 Task: Create a blank project AptitudeWorks with privacy Public and default view as List and in the team Taskers . Create three sections in the project as To-Do, Doing and Done
Action: Mouse moved to (424, 401)
Screenshot: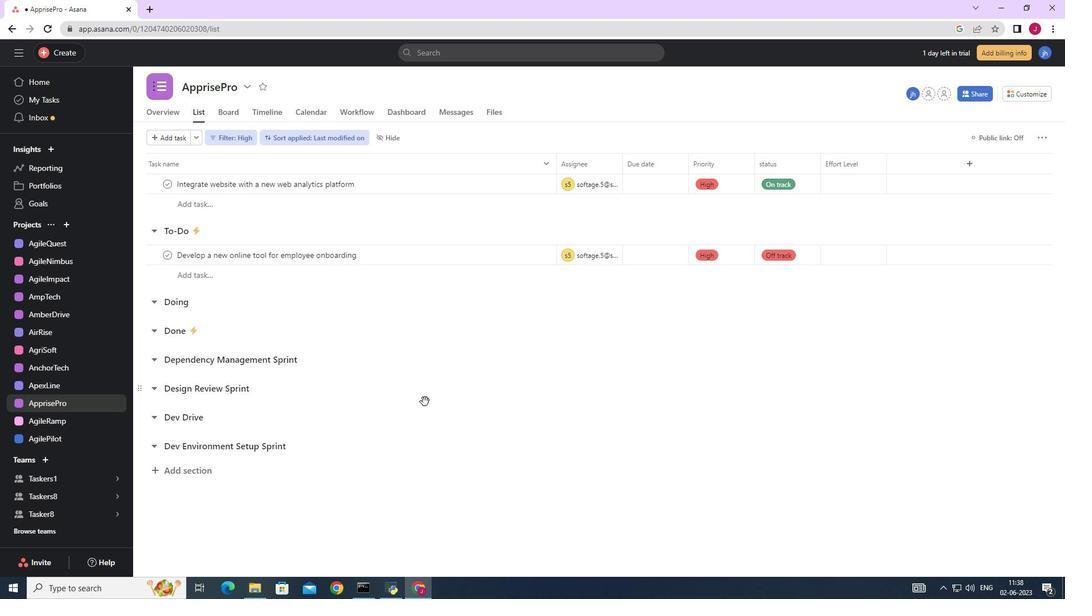
Action: Mouse scrolled (424, 402) with delta (0, 0)
Screenshot: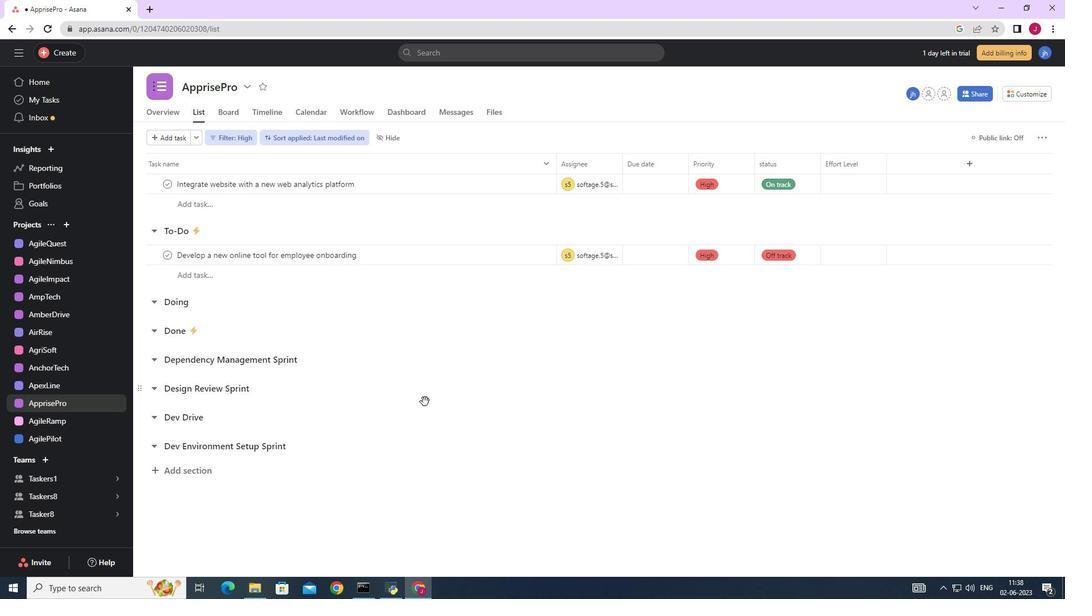 
Action: Mouse scrolled (424, 402) with delta (0, 0)
Screenshot: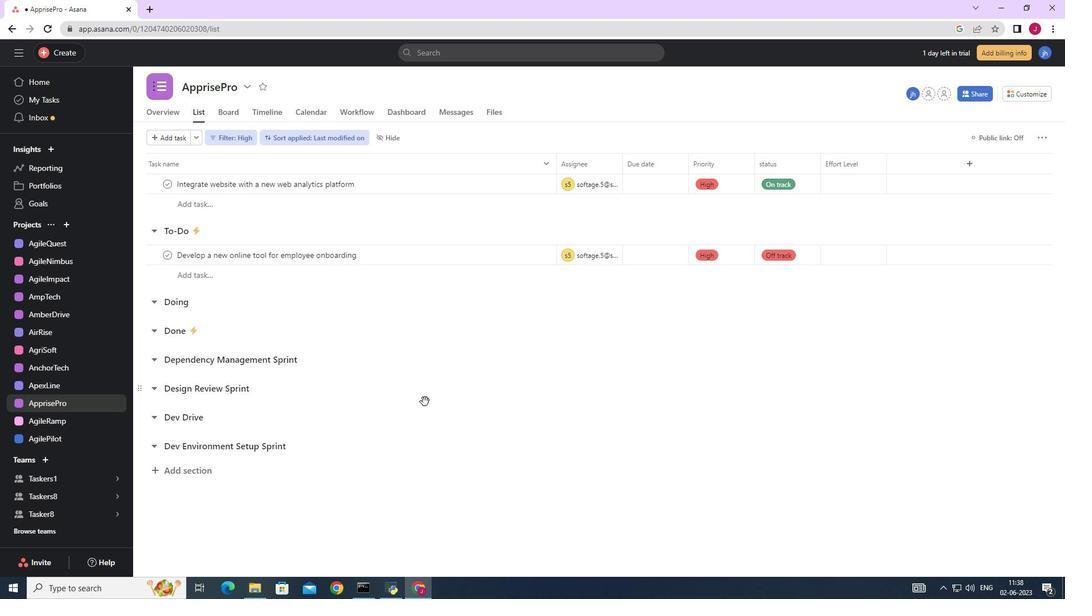 
Action: Mouse scrolled (424, 402) with delta (0, 0)
Screenshot: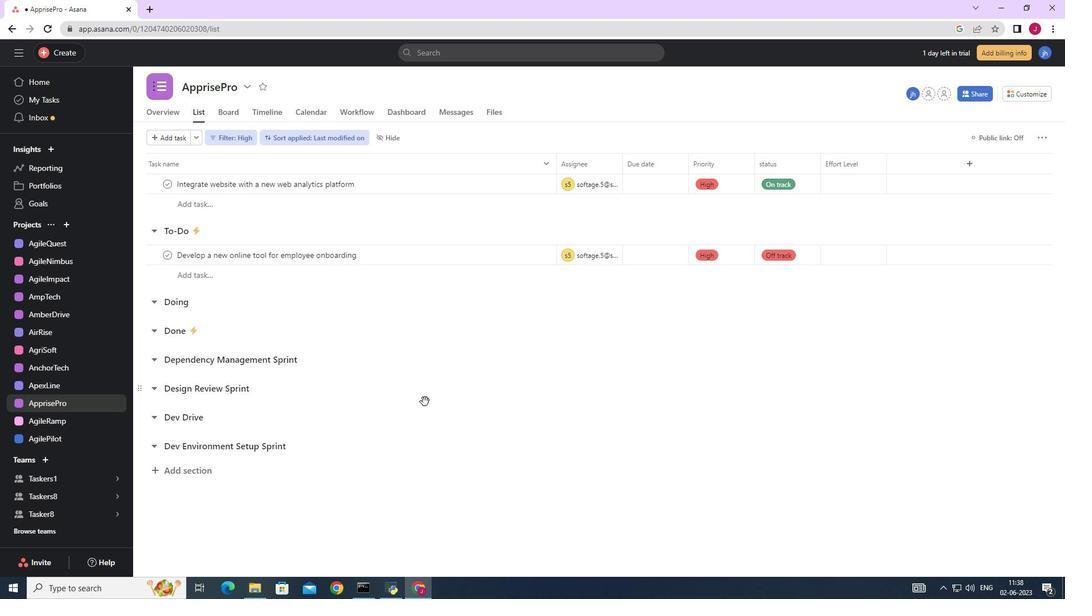 
Action: Mouse moved to (66, 228)
Screenshot: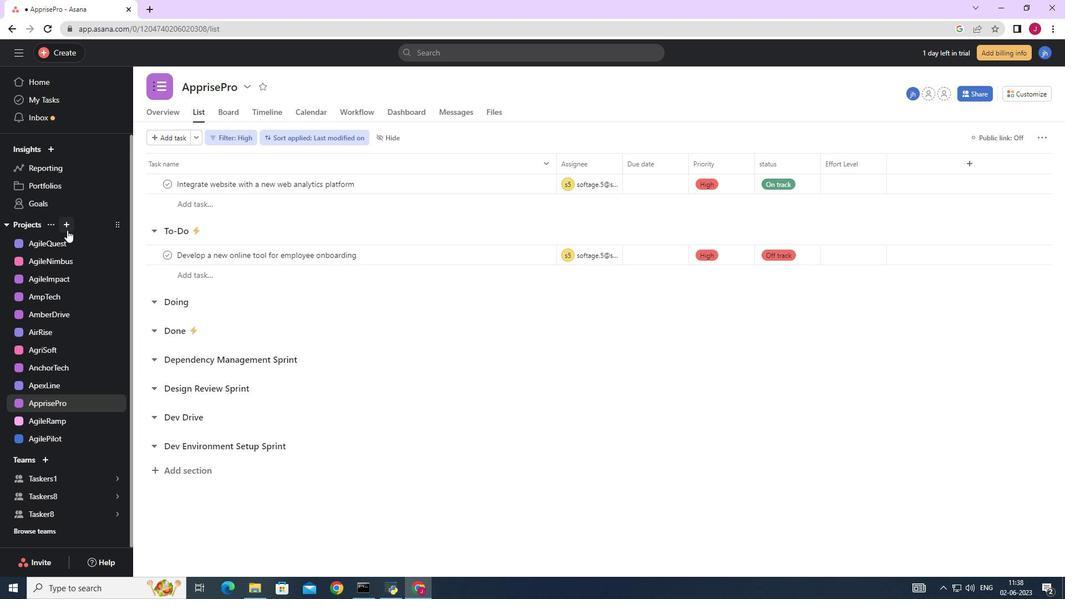 
Action: Mouse pressed left at (66, 228)
Screenshot: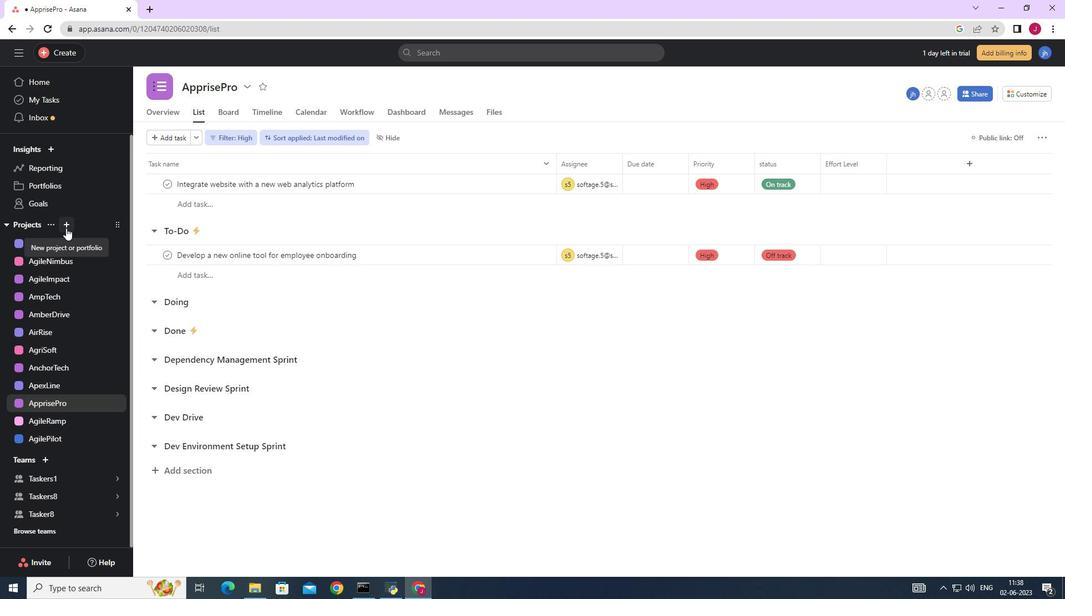 
Action: Mouse moved to (102, 246)
Screenshot: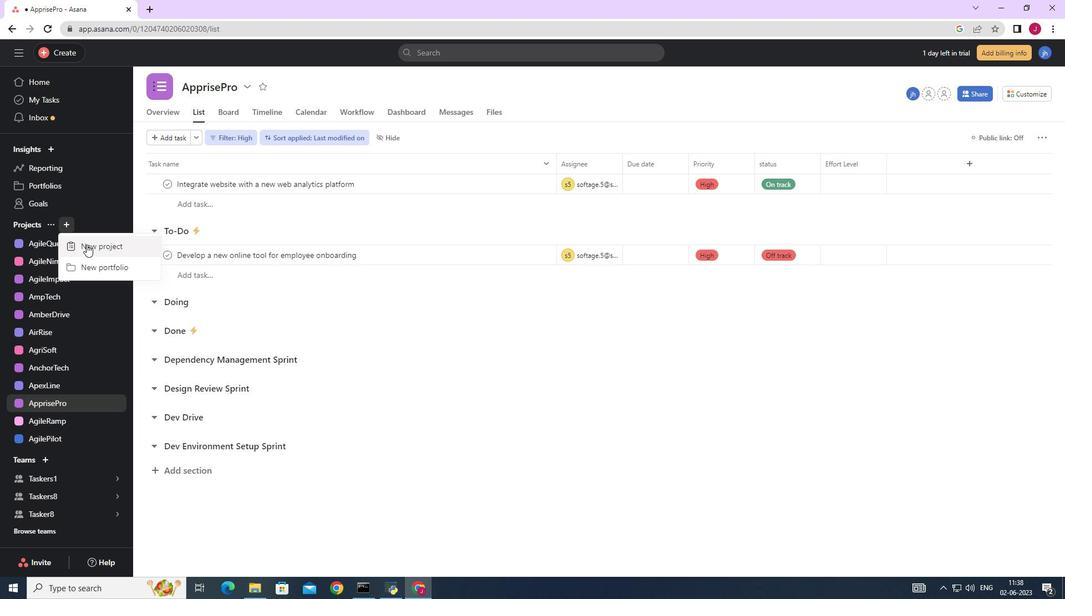 
Action: Mouse pressed left at (102, 246)
Screenshot: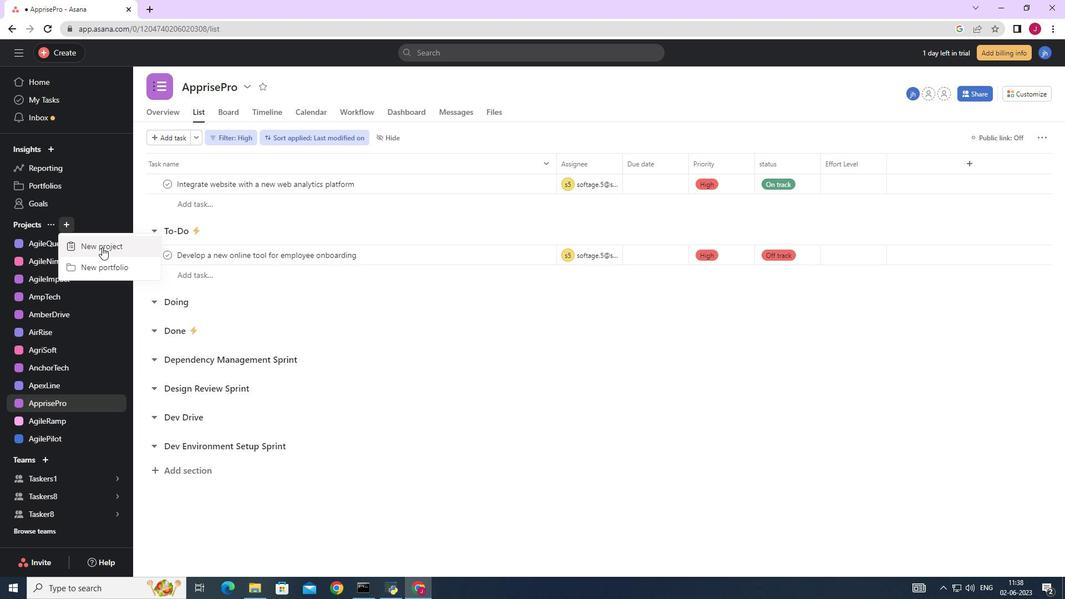 
Action: Mouse moved to (454, 231)
Screenshot: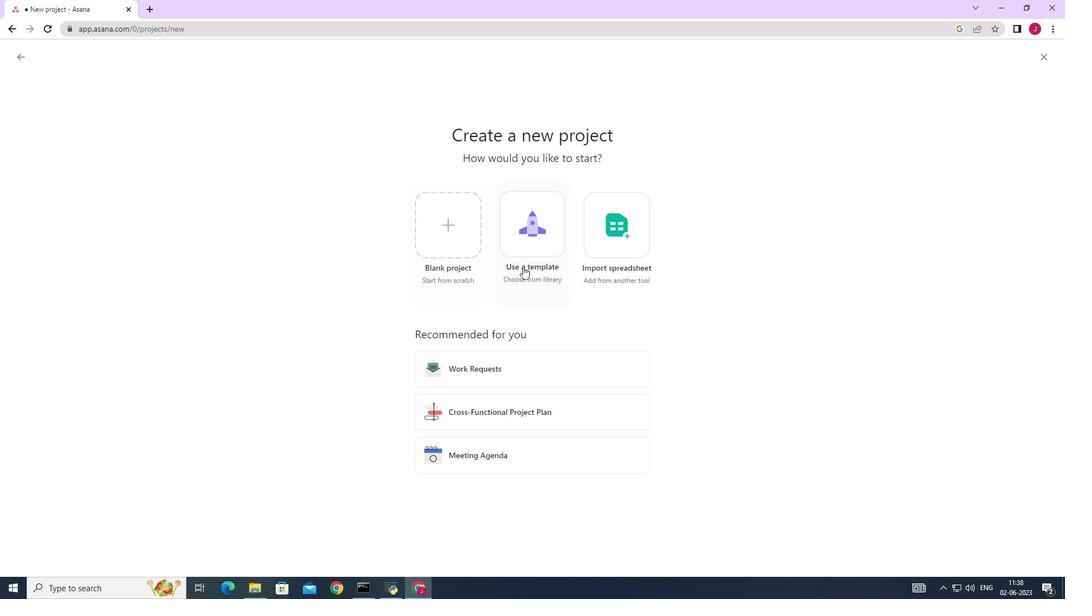 
Action: Mouse pressed left at (454, 231)
Screenshot: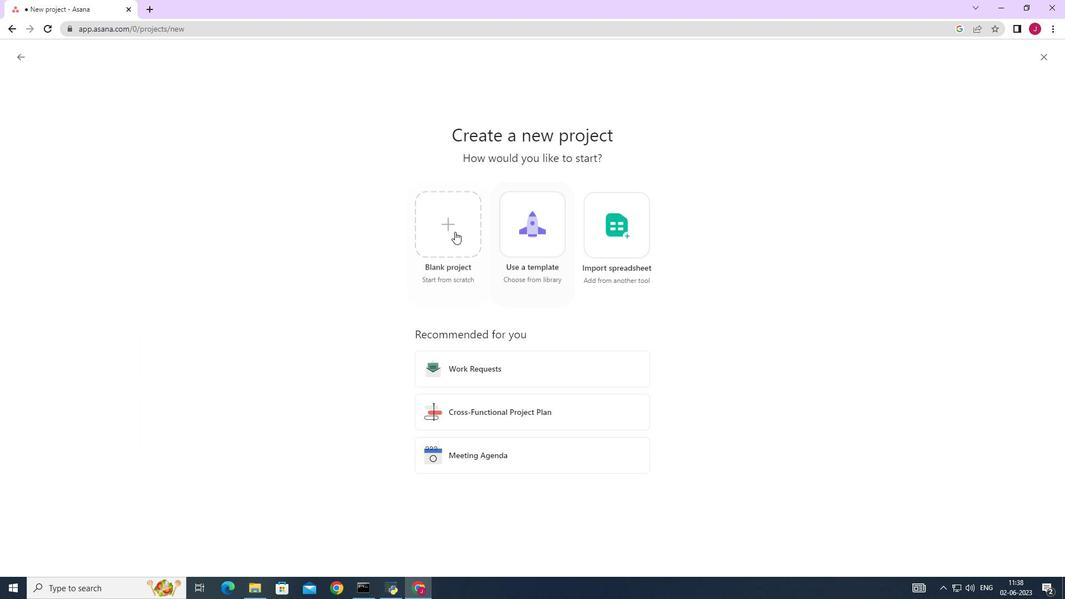 
Action: Mouse moved to (304, 141)
Screenshot: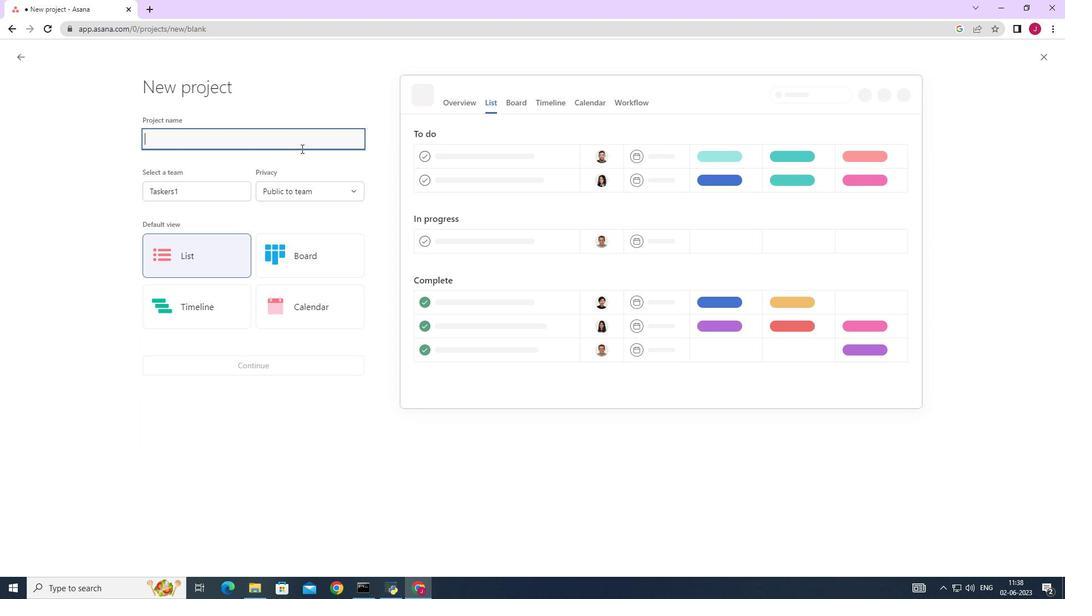 
Action: Mouse pressed left at (304, 141)
Screenshot: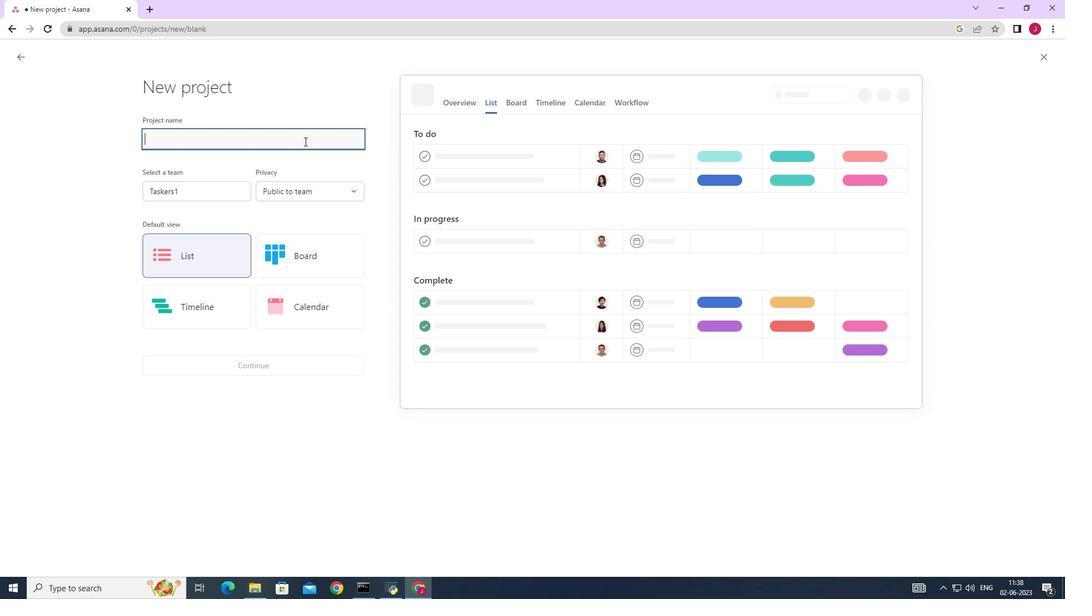 
Action: Key pressed <Key.caps_lock>A<Key.caps_lock>ptitude<Key.caps_lock>W<Key.caps_lock>orks
Screenshot: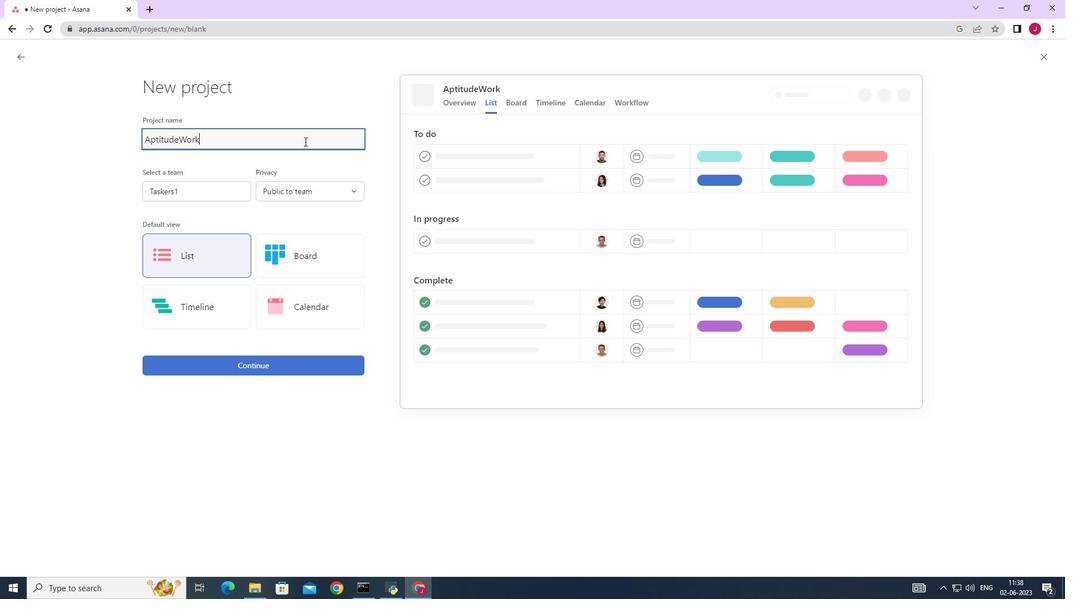 
Action: Mouse moved to (183, 183)
Screenshot: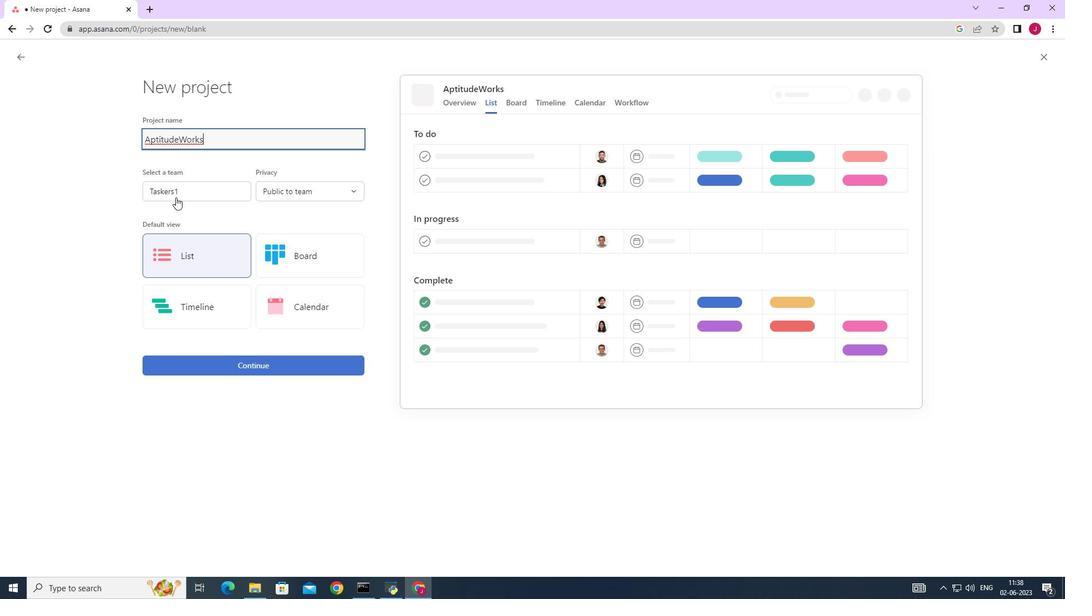 
Action: Mouse pressed left at (183, 183)
Screenshot: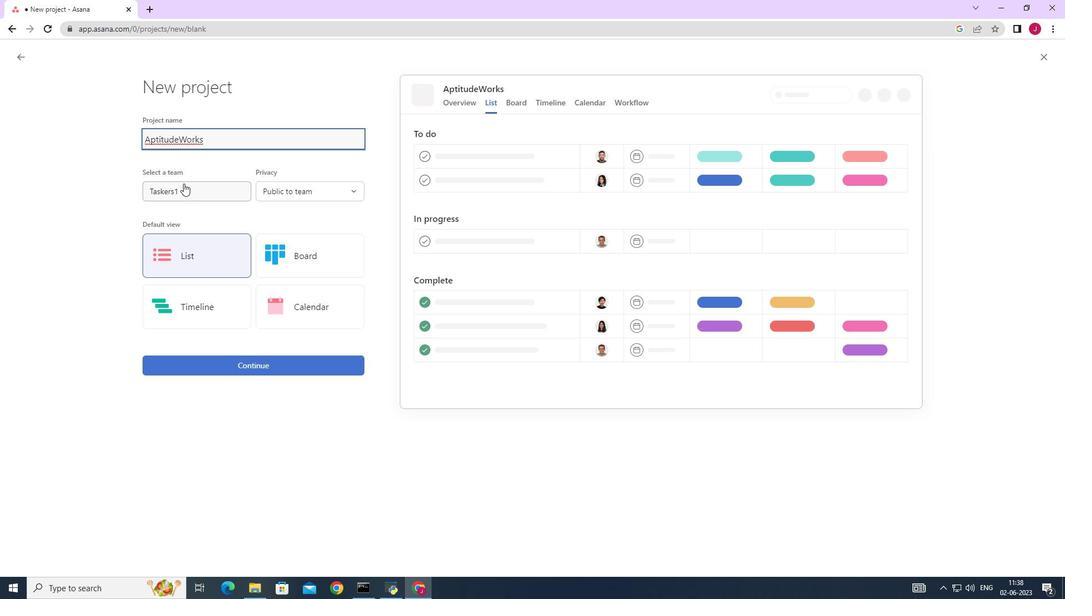 
Action: Mouse moved to (204, 194)
Screenshot: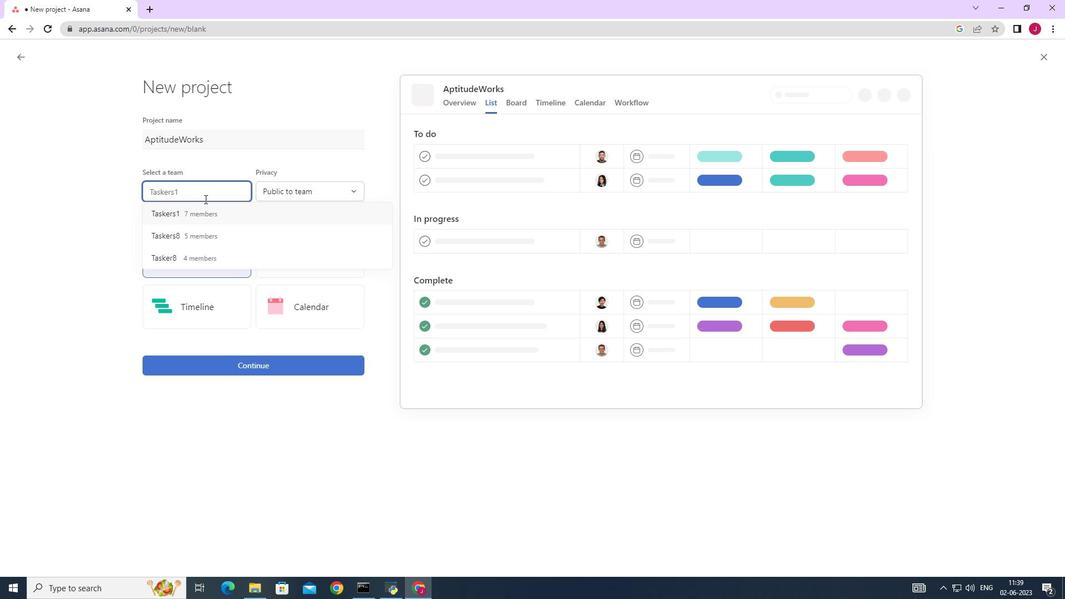 
Action: Mouse pressed left at (204, 194)
Screenshot: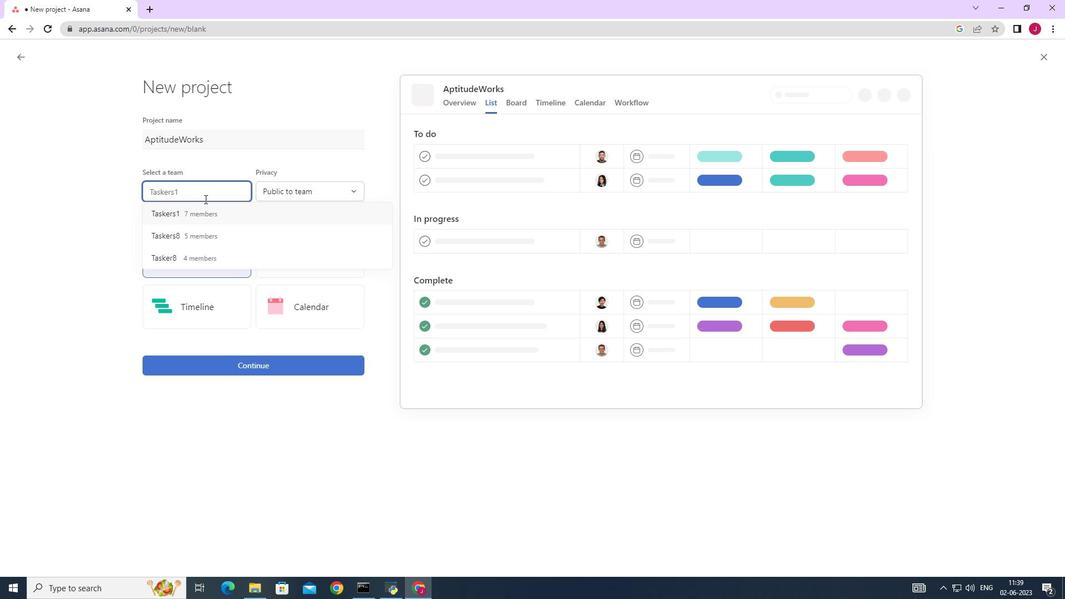
Action: Mouse moved to (297, 191)
Screenshot: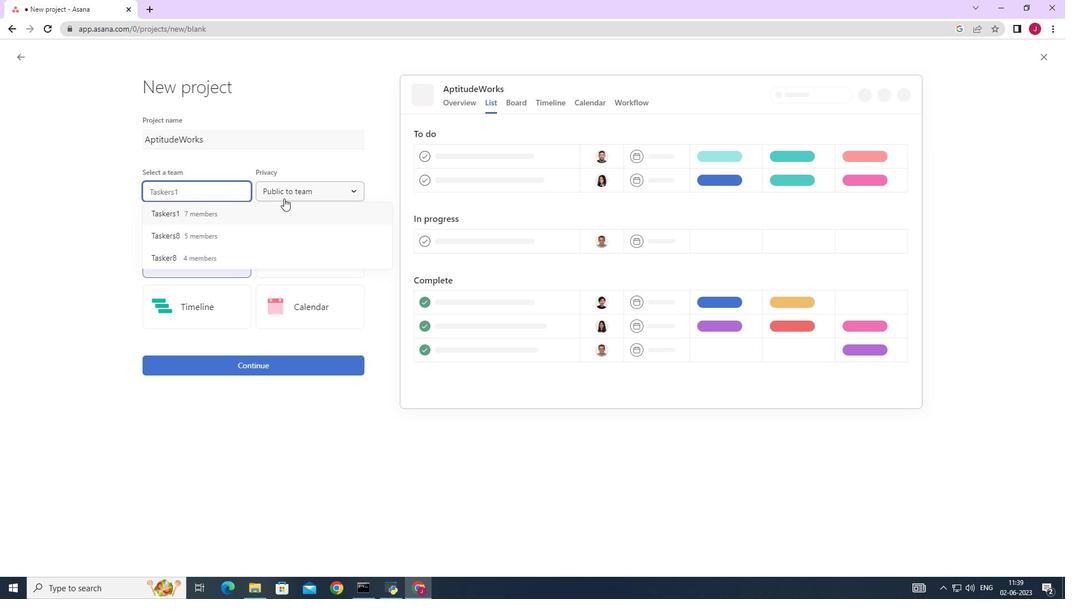 
Action: Mouse pressed left at (297, 191)
Screenshot: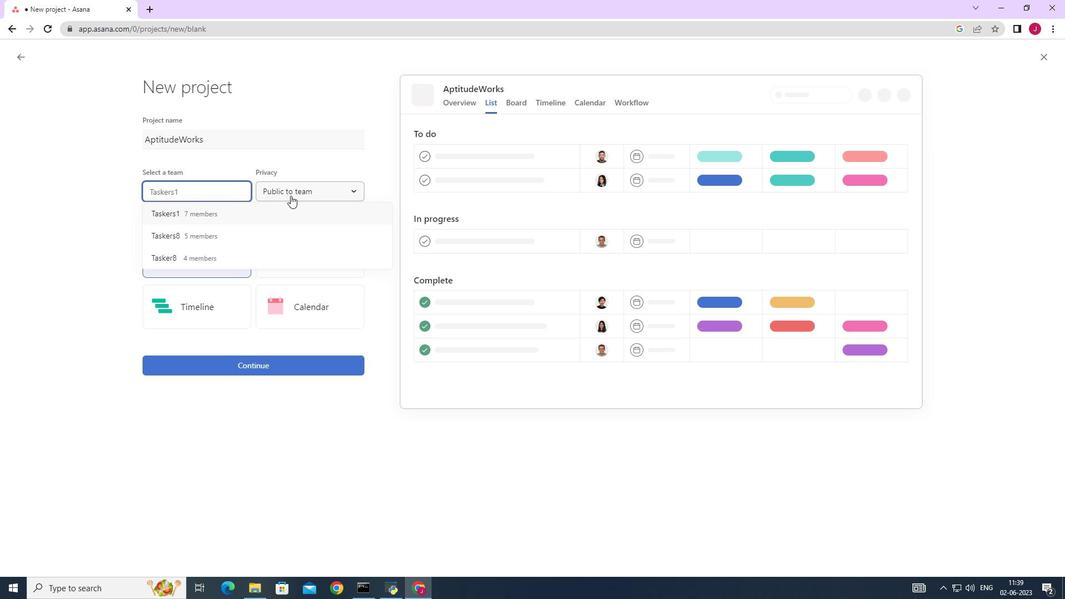 
Action: Mouse moved to (195, 256)
Screenshot: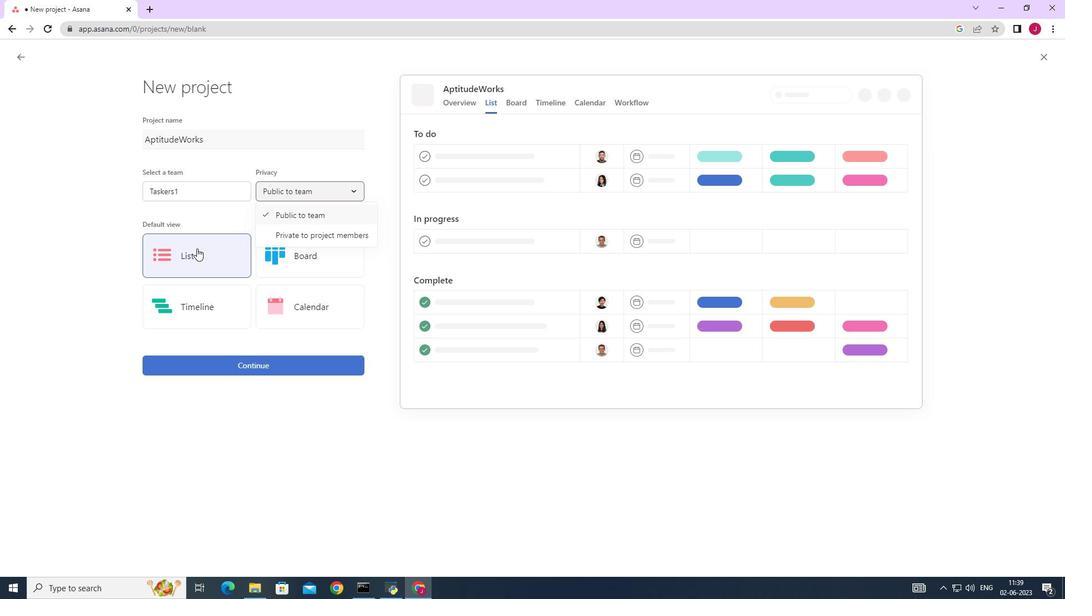 
Action: Mouse pressed left at (195, 256)
Screenshot: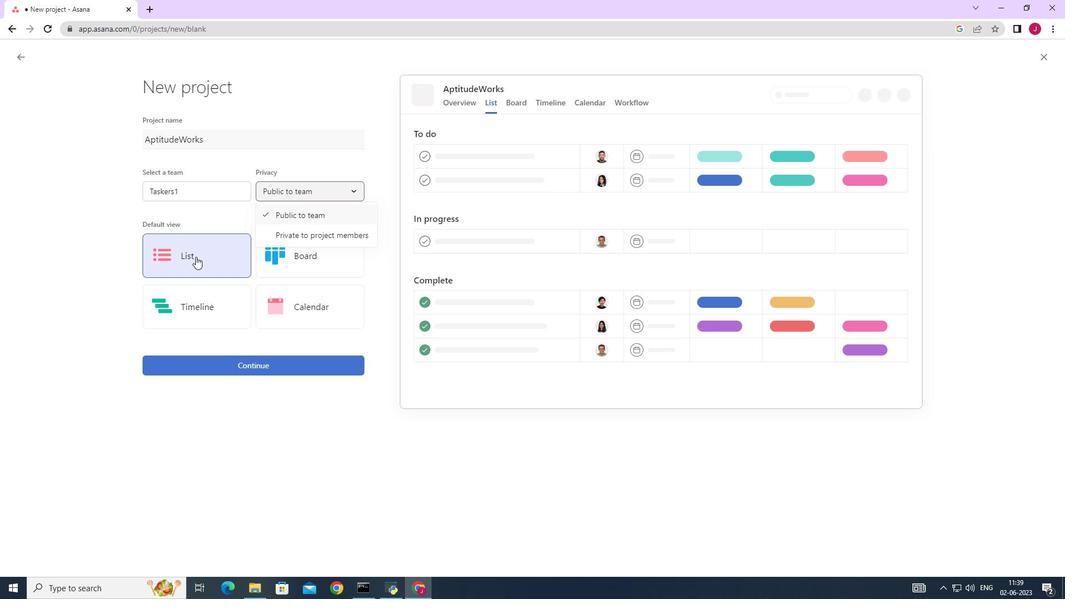 
Action: Mouse moved to (252, 363)
Screenshot: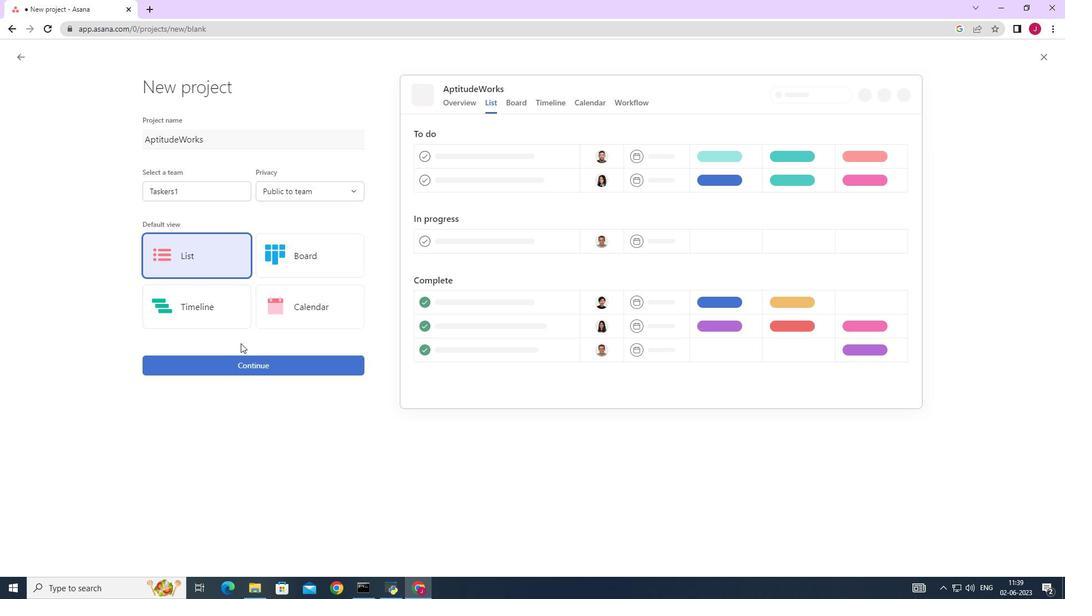 
Action: Mouse pressed left at (252, 363)
Screenshot: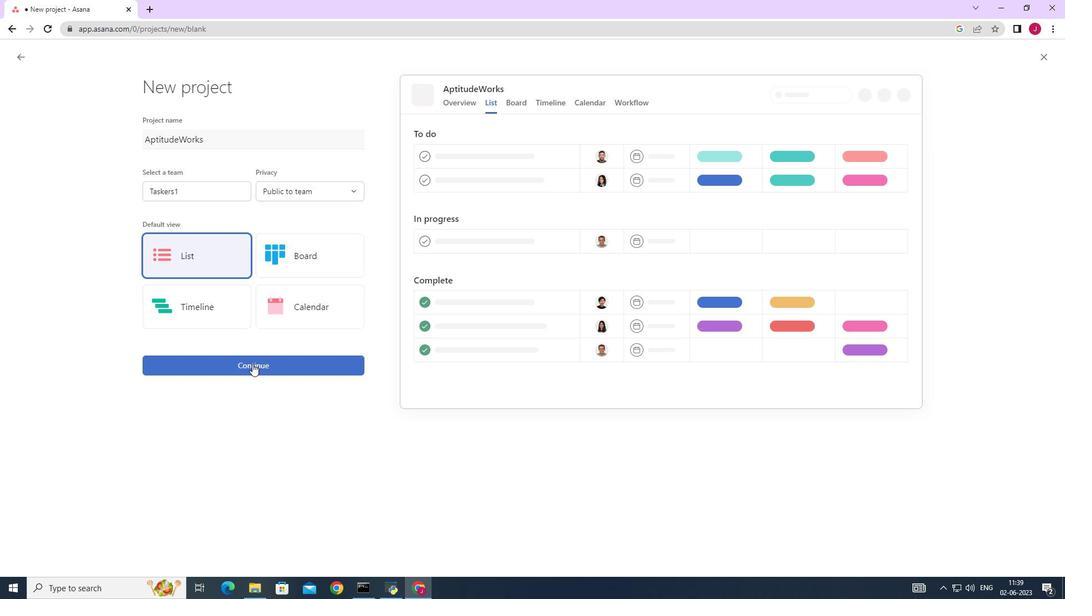 
Action: Mouse moved to (290, 294)
Screenshot: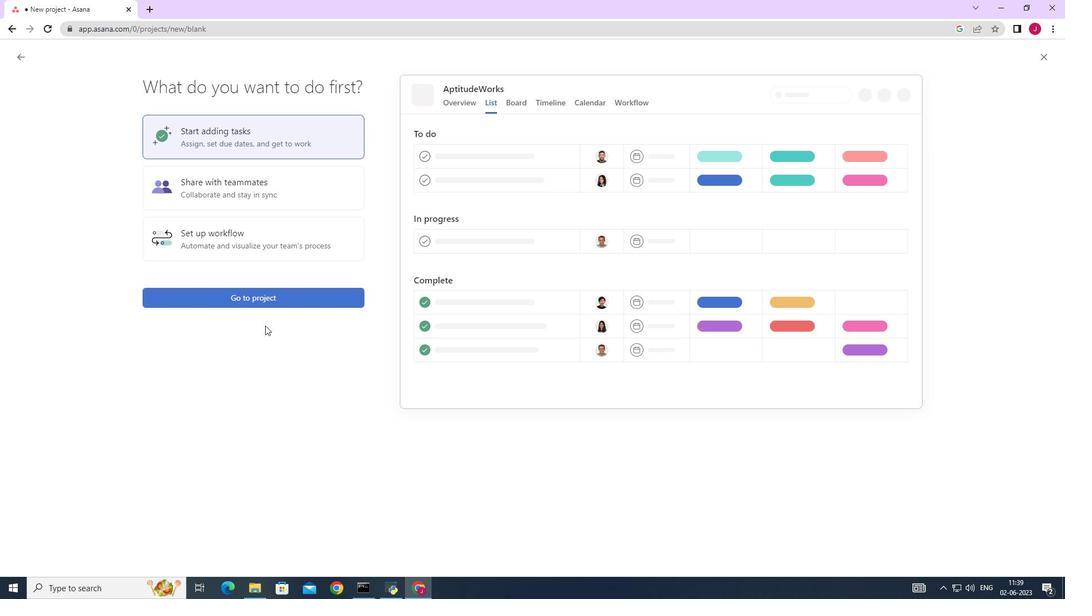 
Action: Mouse pressed left at (290, 294)
Screenshot: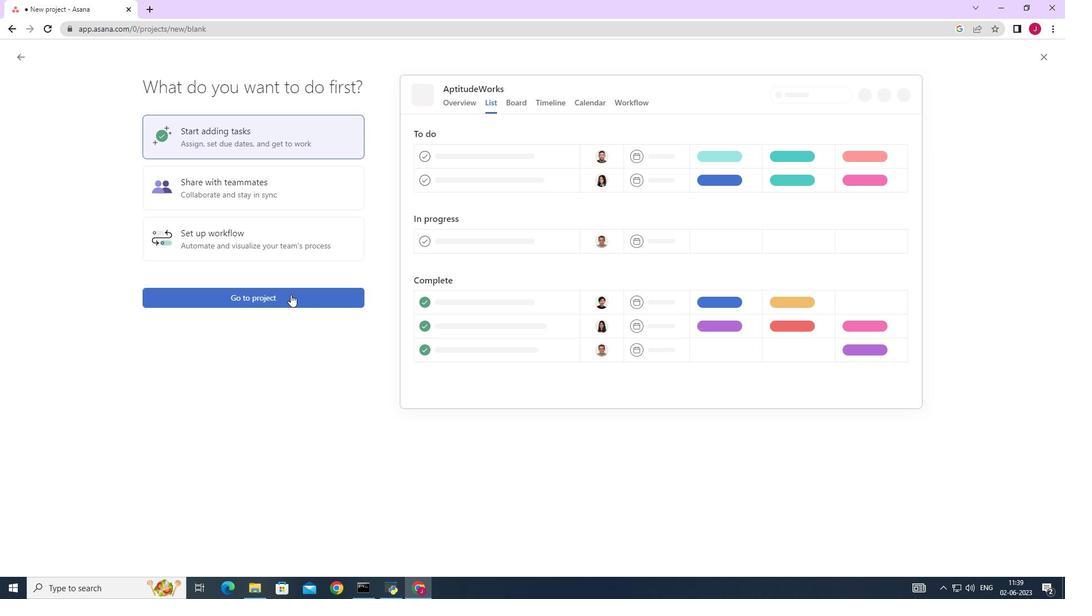 
Action: Mouse moved to (188, 244)
Screenshot: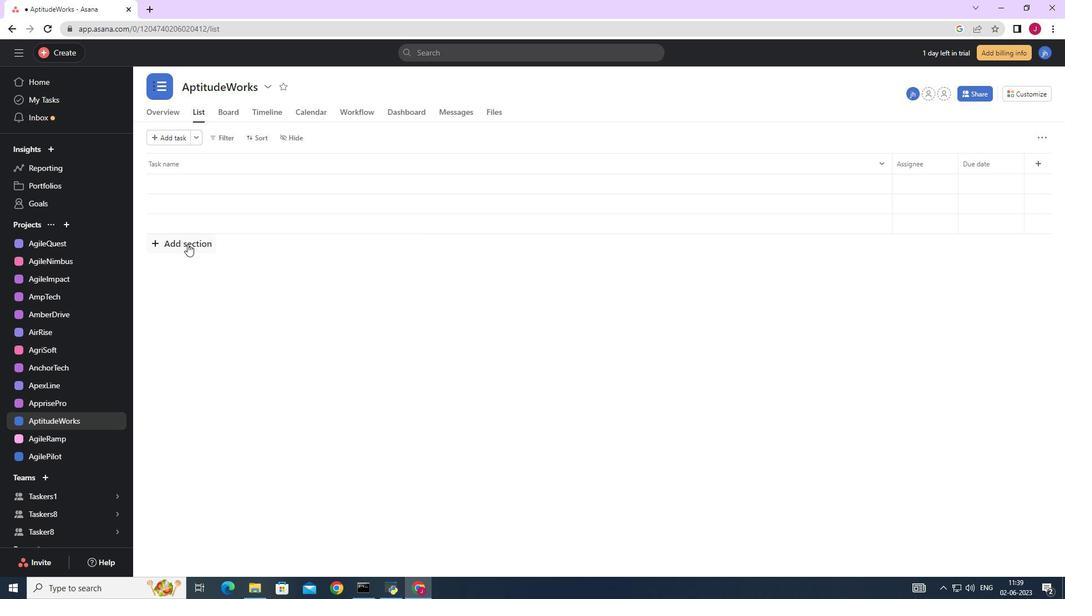 
Action: Mouse pressed left at (188, 244)
Screenshot: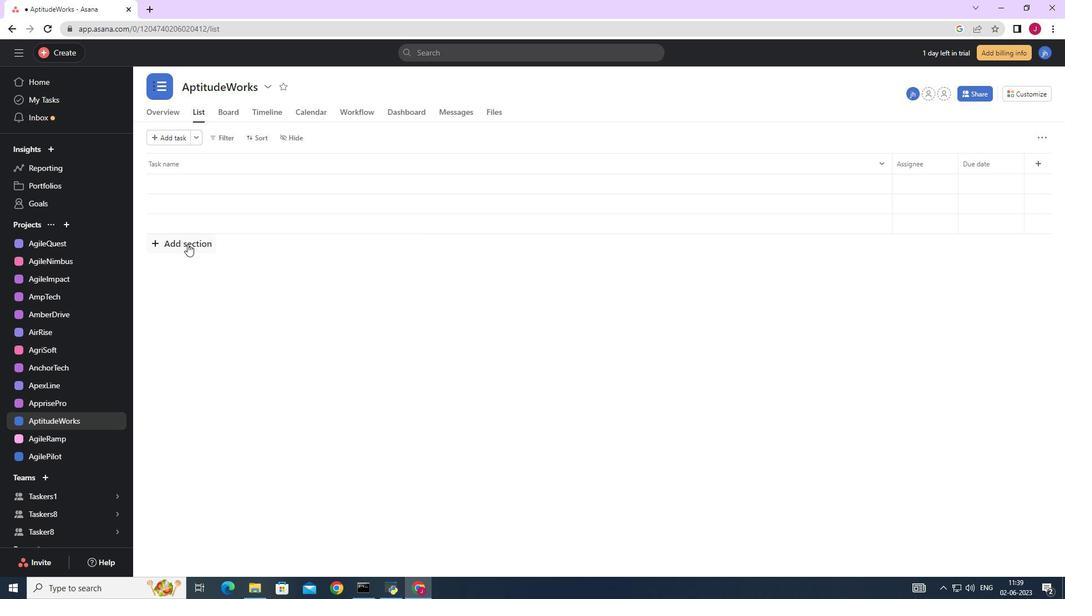 
Action: Mouse moved to (189, 243)
Screenshot: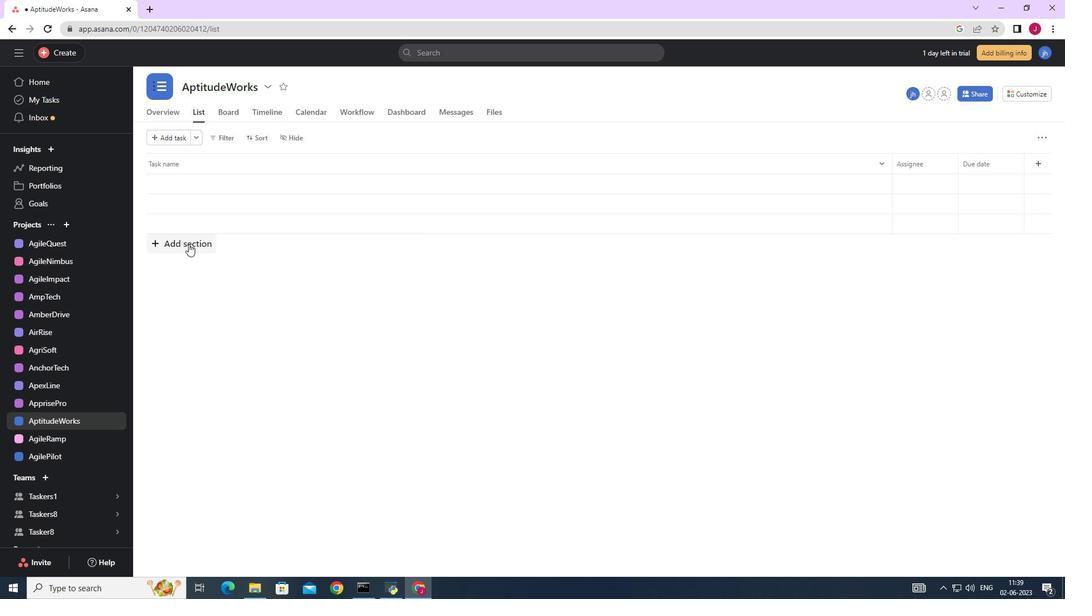 
Action: Key pressed <Key.caps_lock>T<Key.caps_lock>o-<Key.caps_lock>D<Key.caps_lock>oin<Key.backspace><Key.backspace>
Screenshot: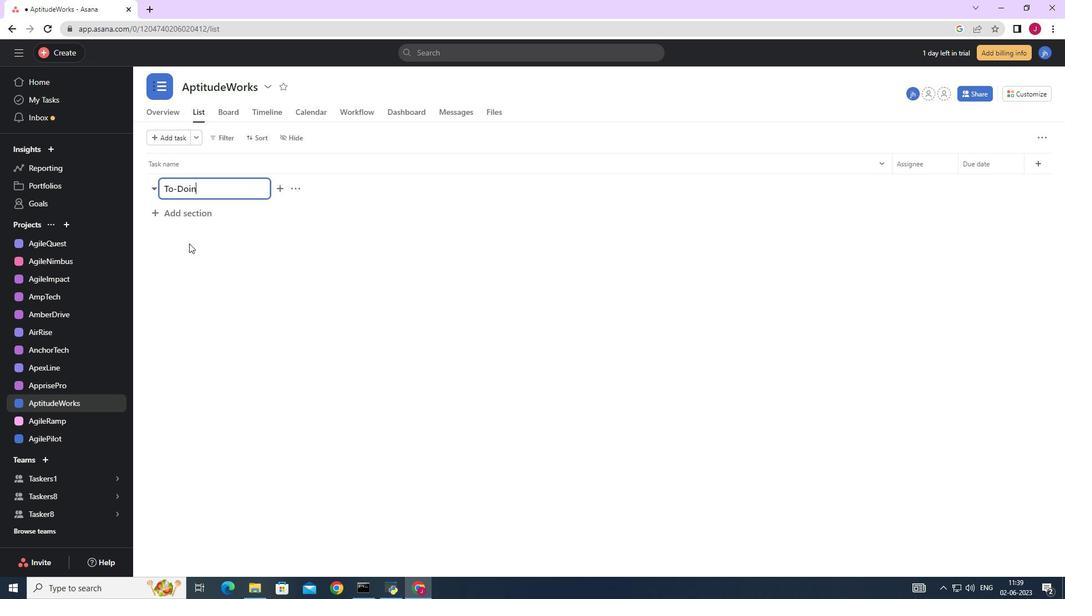 
Action: Mouse moved to (208, 210)
Screenshot: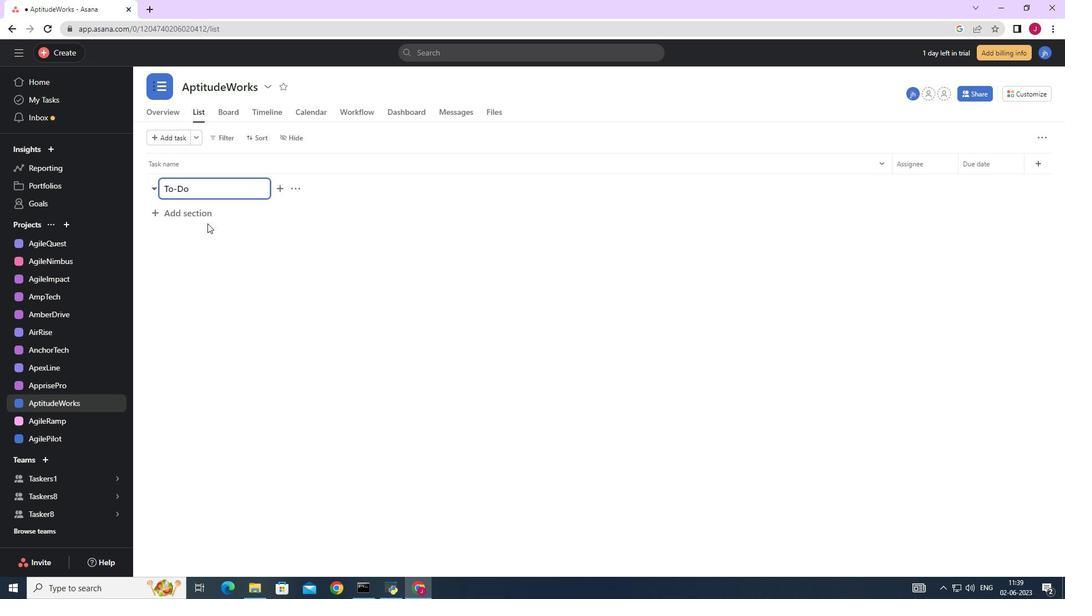 
Action: Mouse pressed left at (208, 210)
Screenshot: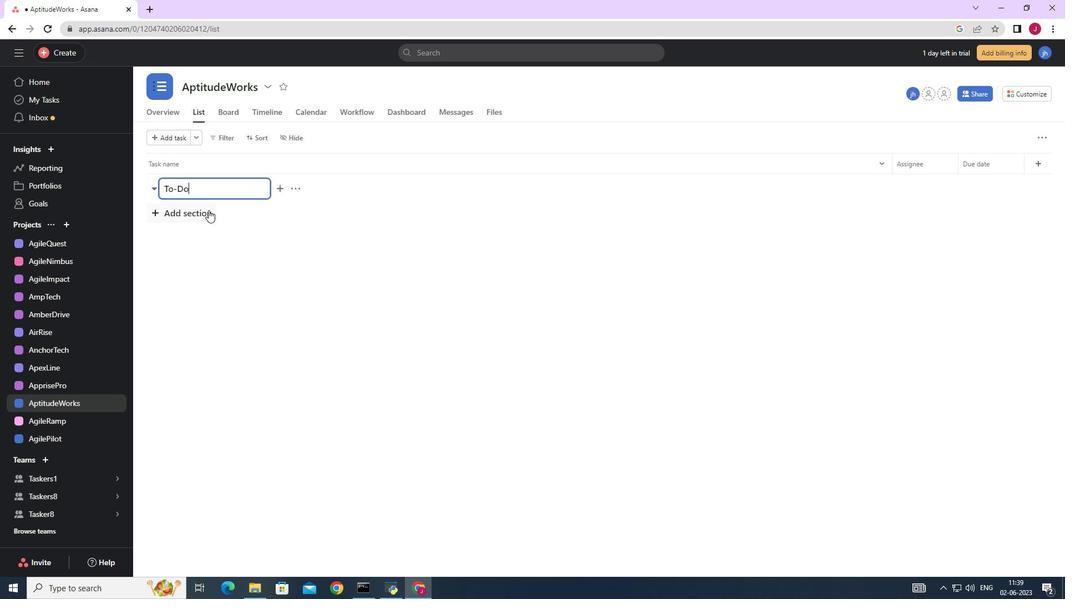 
Action: Key pressed <Key.caps_lock>D<Key.caps_lock>oing
Screenshot: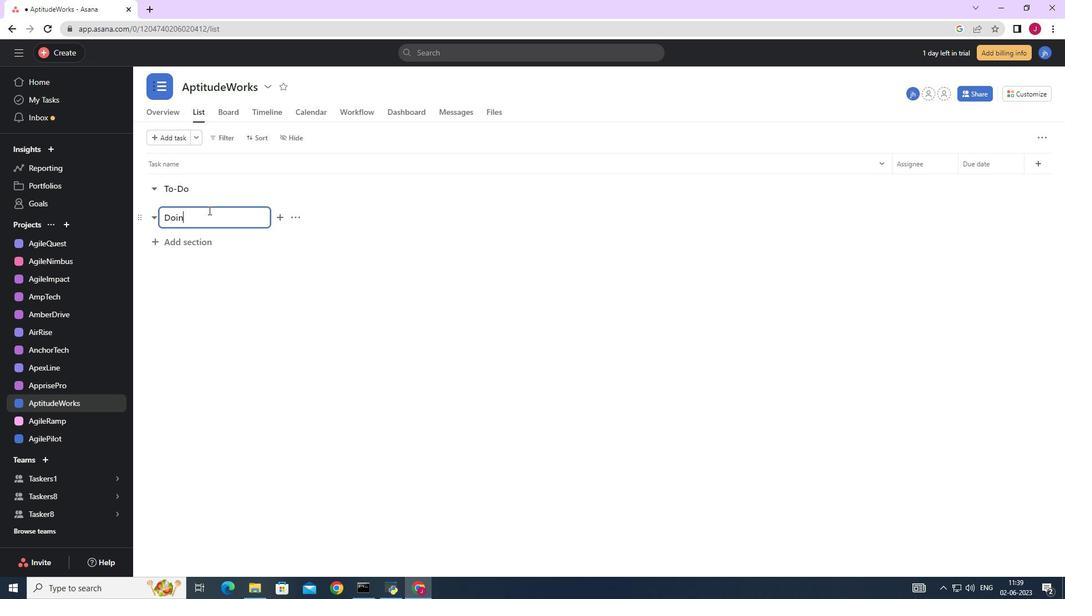 
Action: Mouse moved to (191, 243)
Screenshot: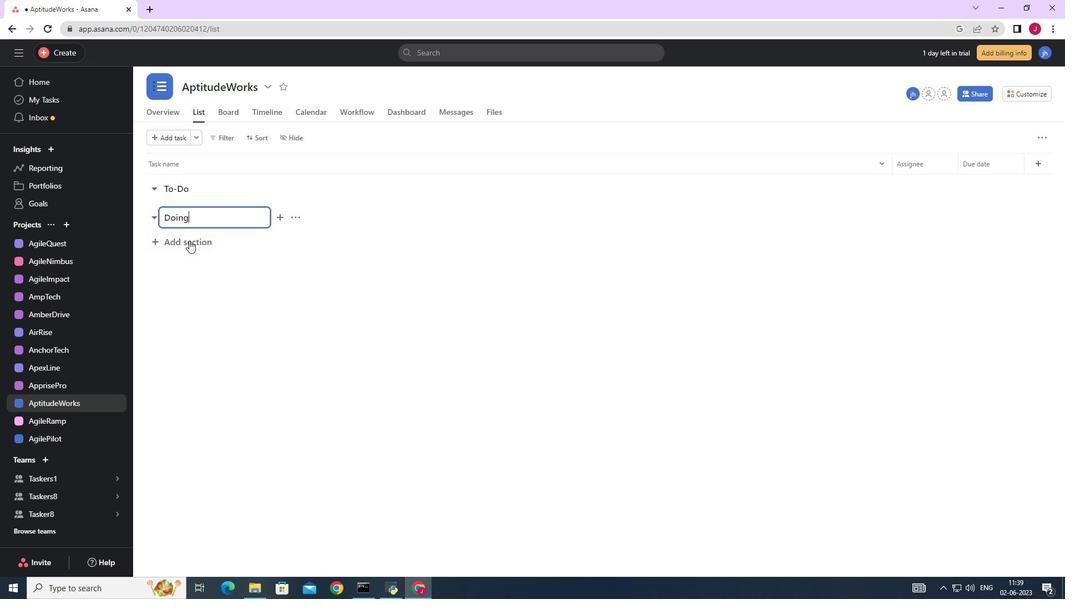 
Action: Mouse pressed left at (191, 243)
Screenshot: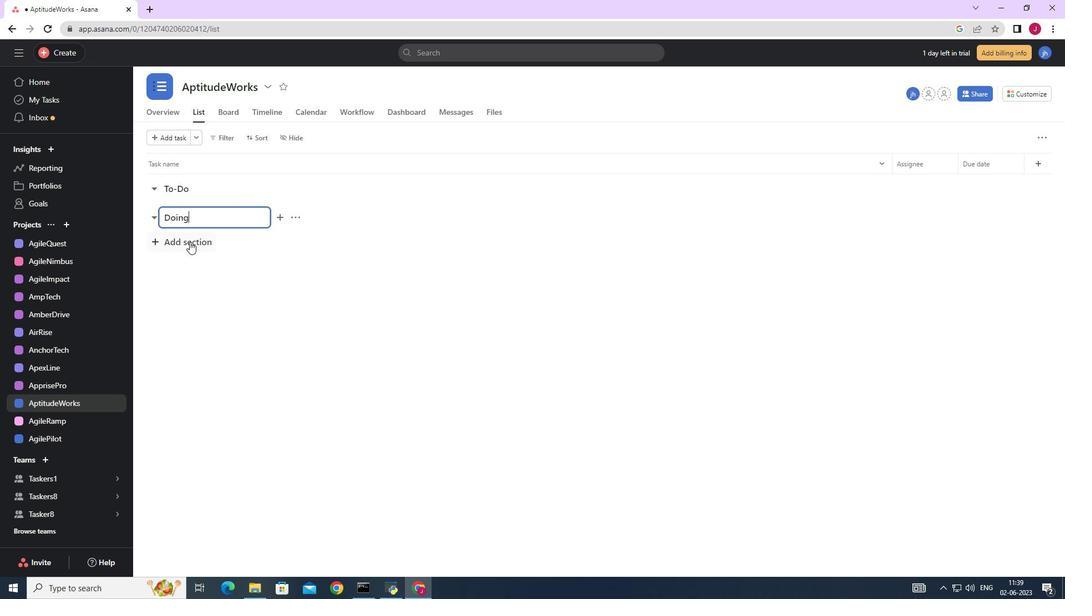 
Action: Key pressed <Key.caps_lock><Key.caps_lock><Key.caps_lock>D<Key.caps_lock>one<Key.enter><Key.enter>
Screenshot: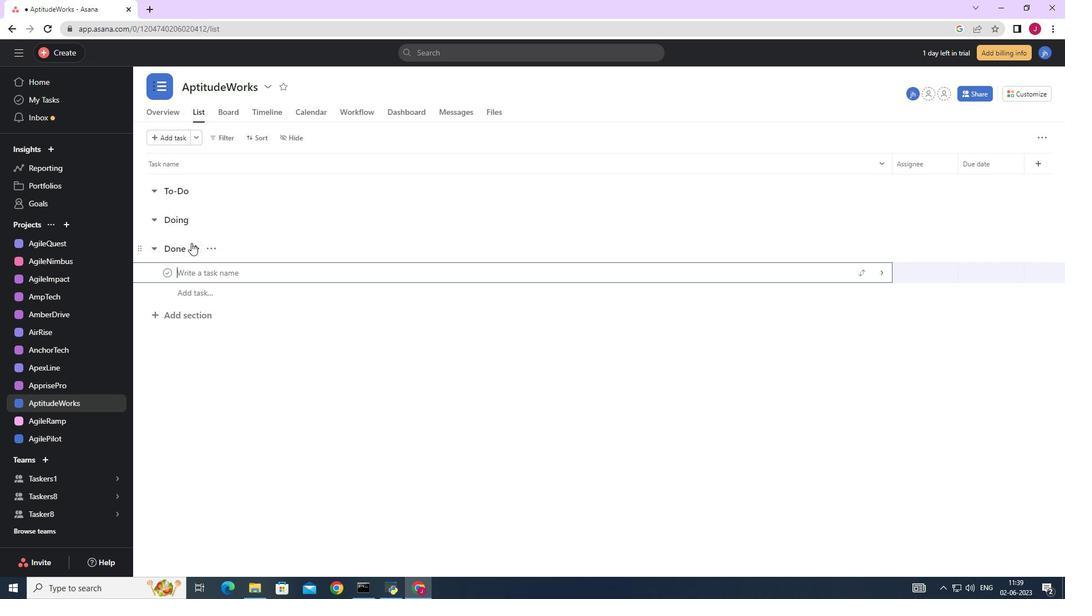 
Action: Mouse moved to (275, 238)
Screenshot: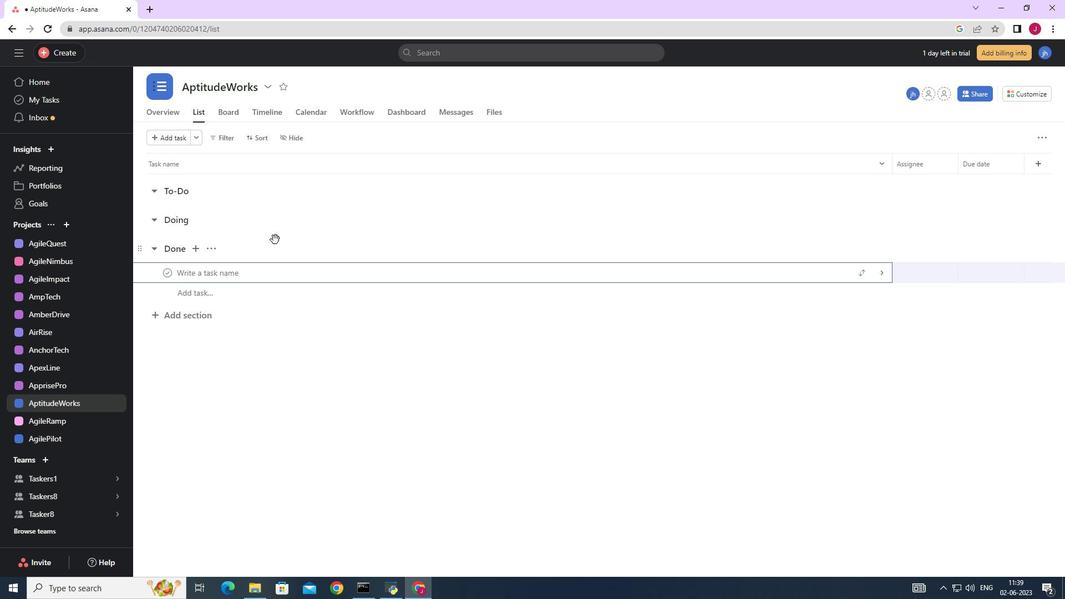 
